 Task: Create a section Burnout Burner and in the section, add a milestone Machine Learning Implementation in the project AgileFrame
Action: Mouse moved to (193, 396)
Screenshot: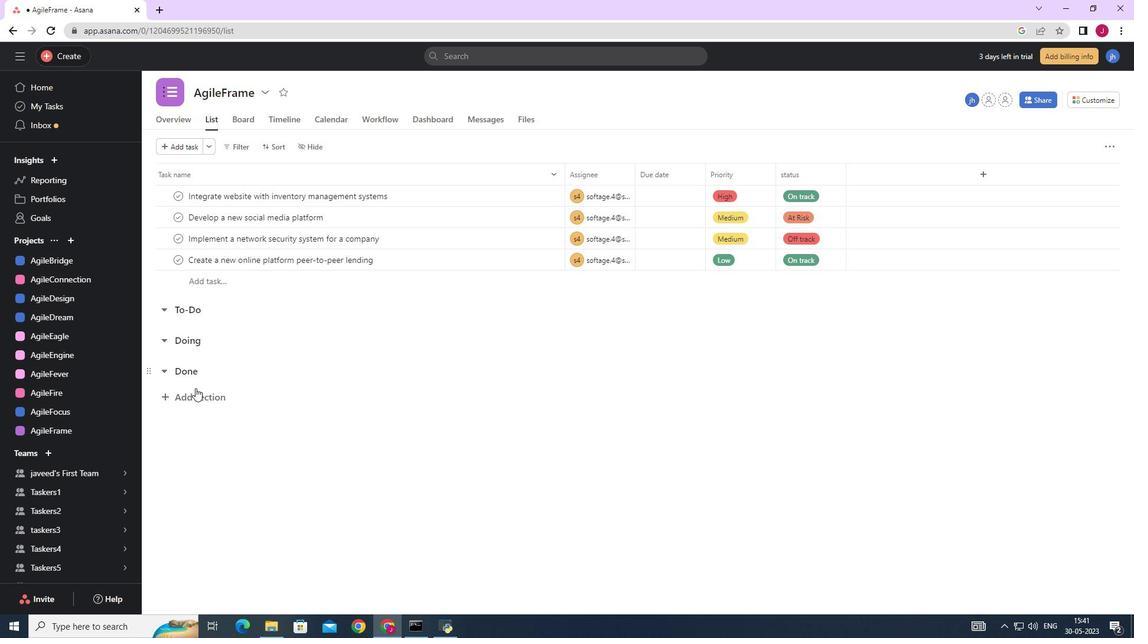 
Action: Mouse pressed left at (193, 396)
Screenshot: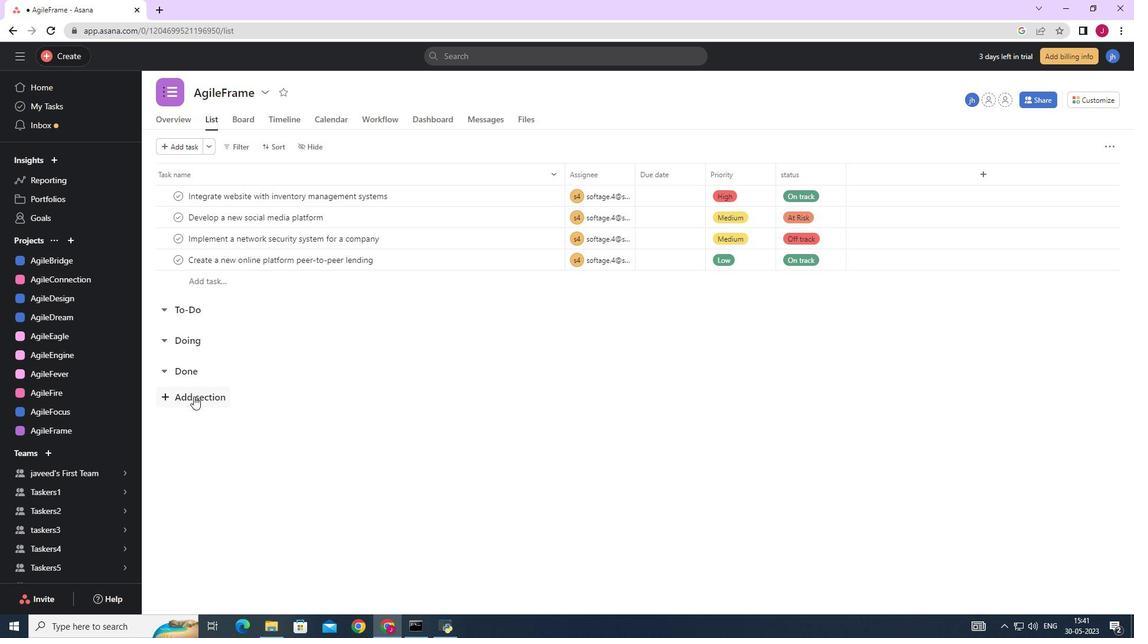 
Action: Mouse moved to (262, 385)
Screenshot: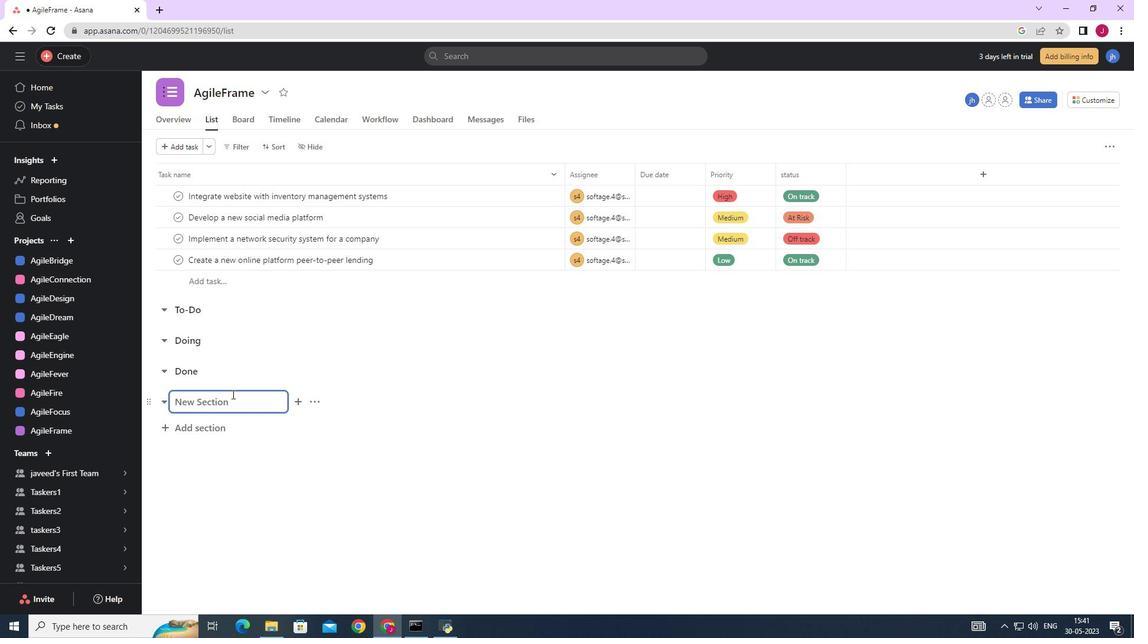 
Action: Key pressed <Key.caps_lock>B<Key.caps_lock>urnout<Key.space><Key.caps_lock>B<Key.caps_lock>urner<Key.enter><Key.caps_lock>M<Key.caps_lock>achine<Key.space><Key.caps_lock>L<Key.caps_lock>earning<Key.space><Key.caps_lock>I<Key.caps_lock>mplementation
Screenshot: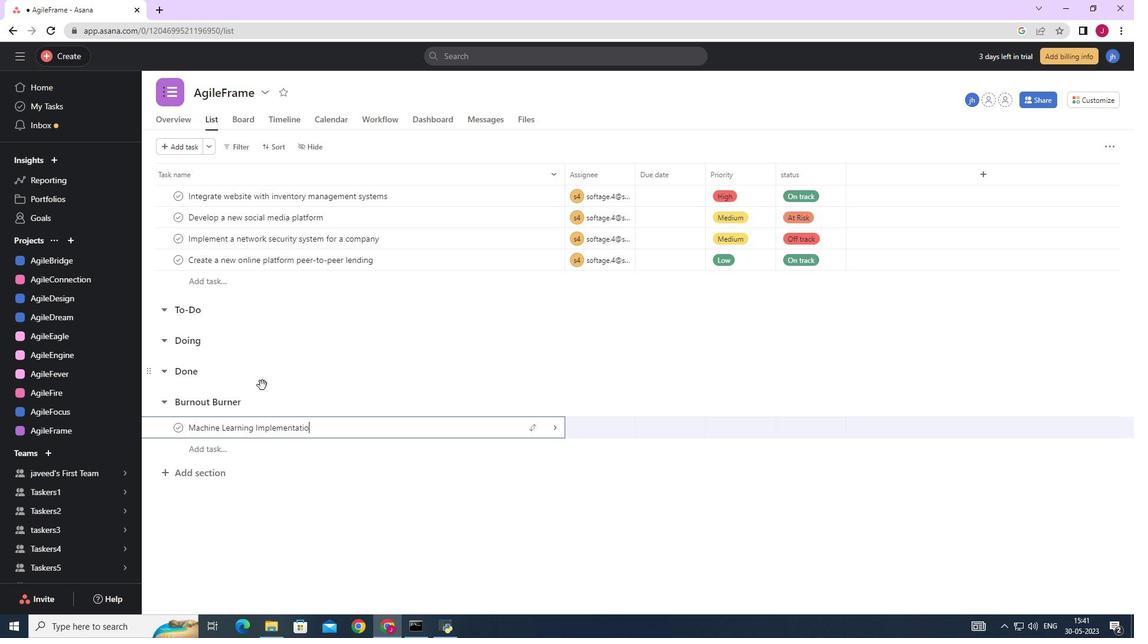 
Action: Mouse moved to (553, 431)
Screenshot: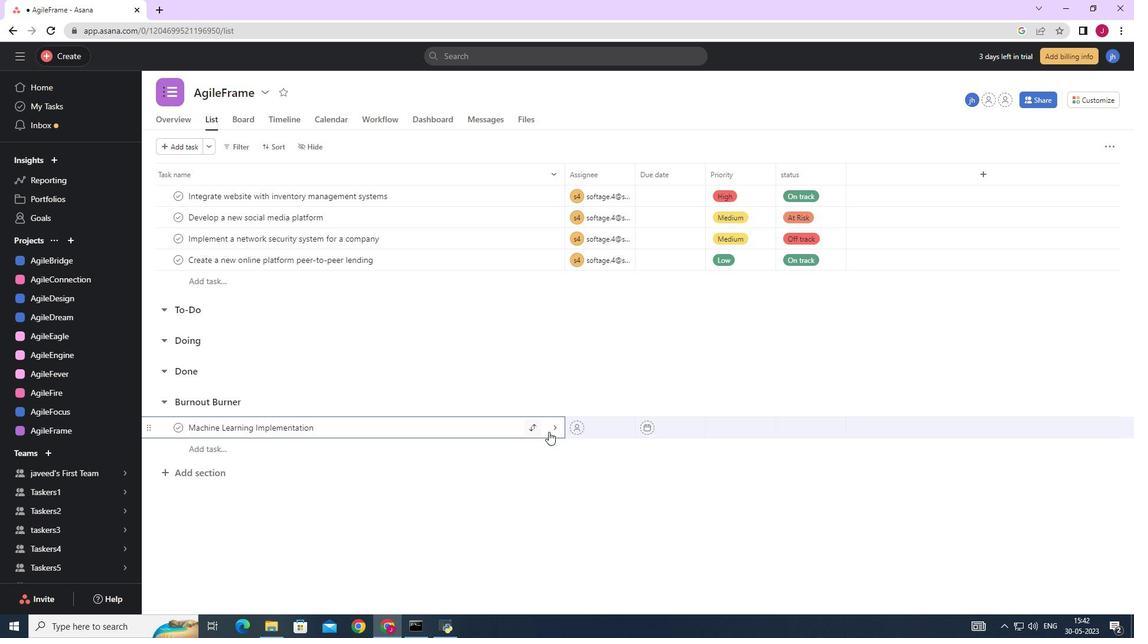 
Action: Mouse pressed left at (553, 431)
Screenshot: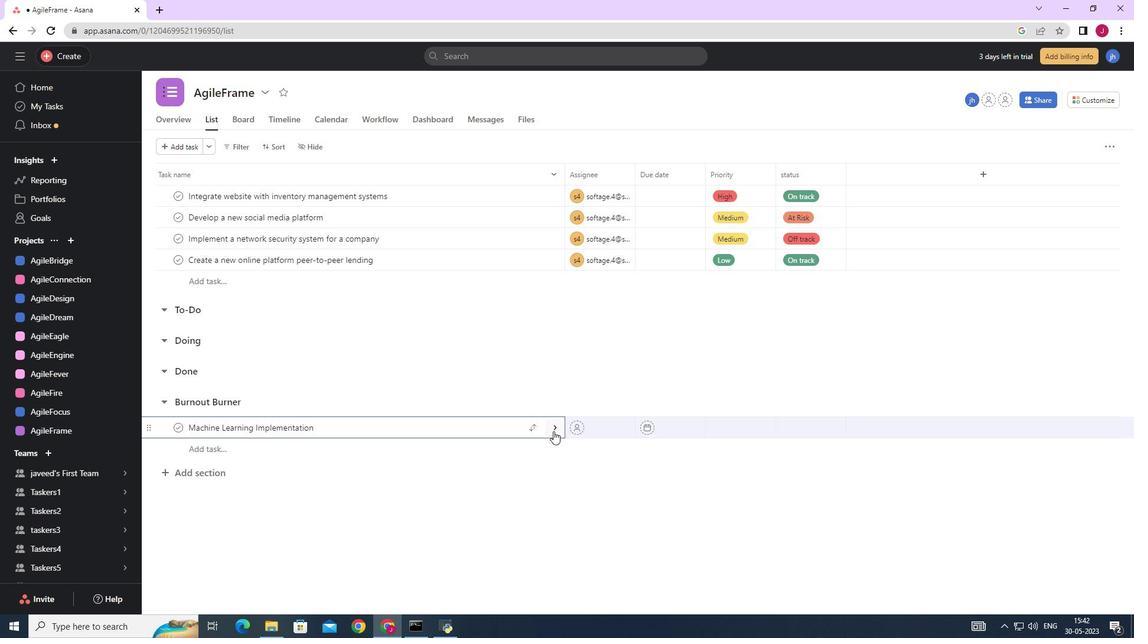 
Action: Mouse moved to (1092, 144)
Screenshot: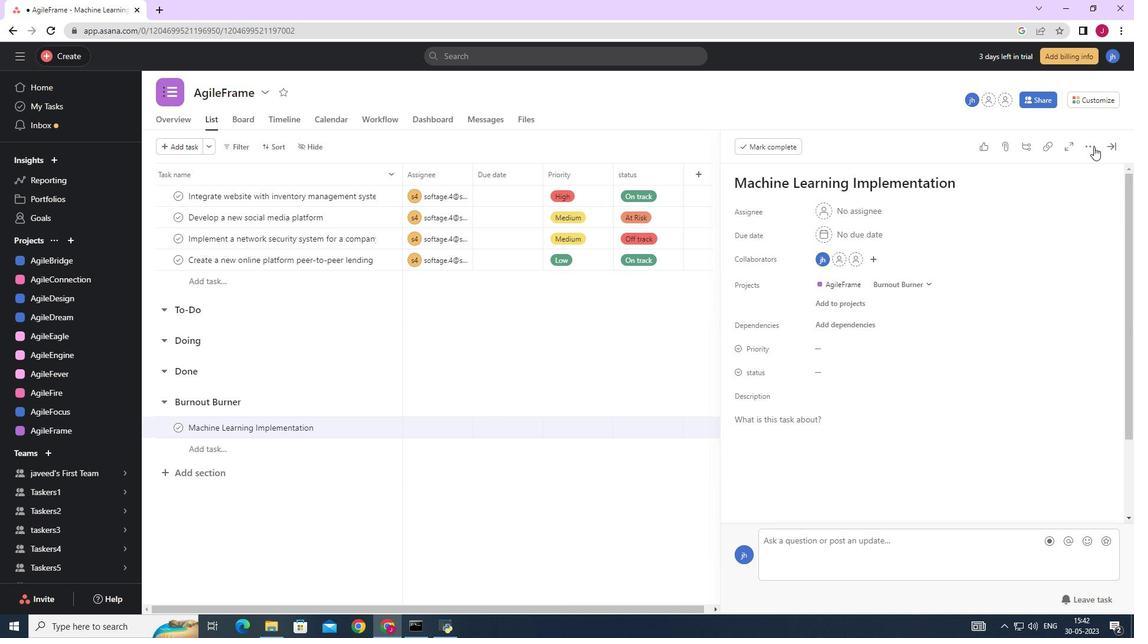 
Action: Mouse pressed left at (1092, 144)
Screenshot: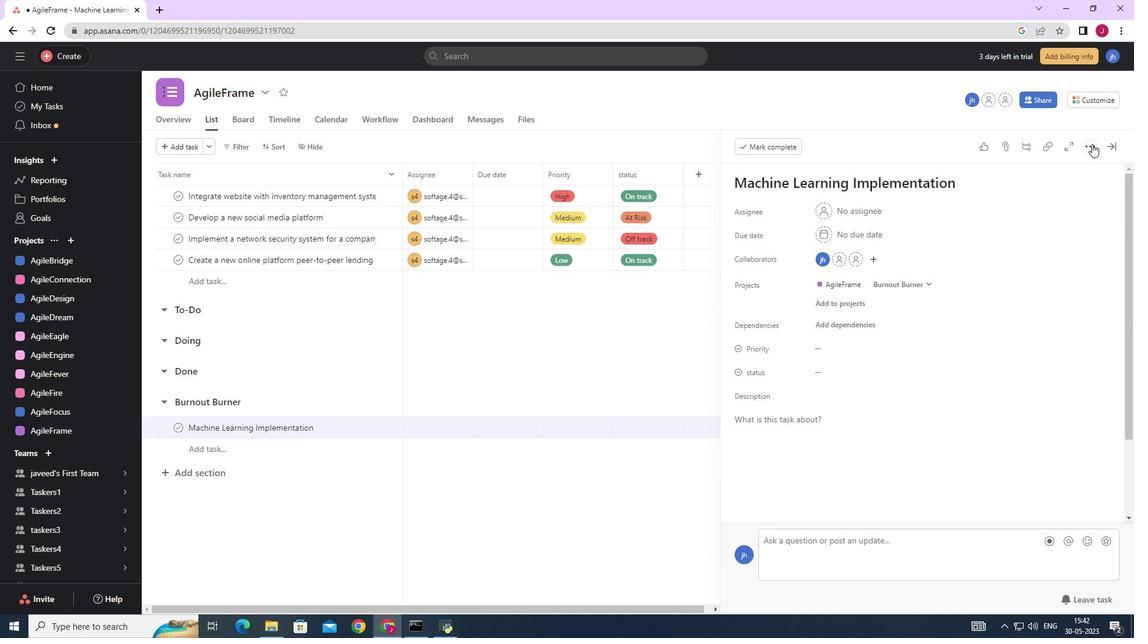
Action: Mouse moved to (999, 193)
Screenshot: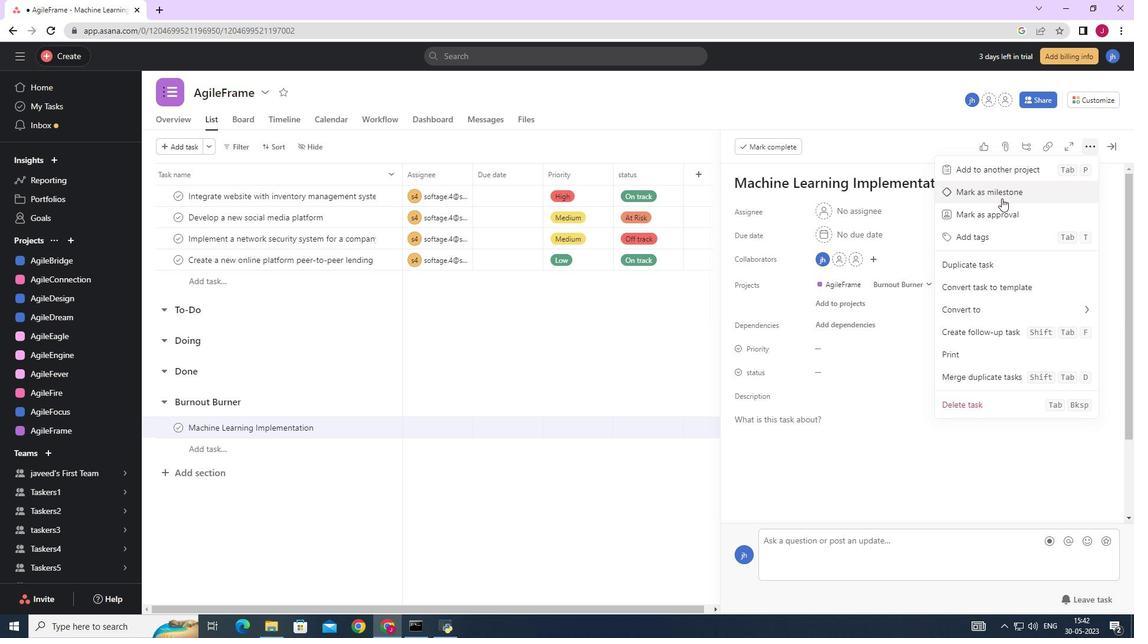 
Action: Mouse pressed left at (999, 193)
Screenshot: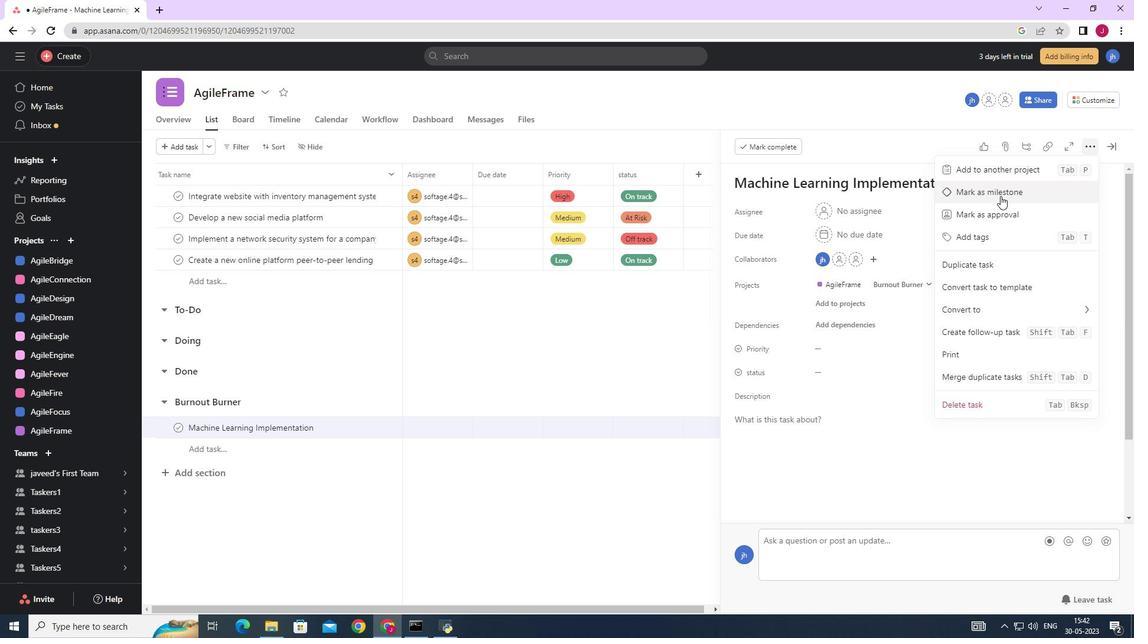 
Action: Mouse moved to (645, 362)
Screenshot: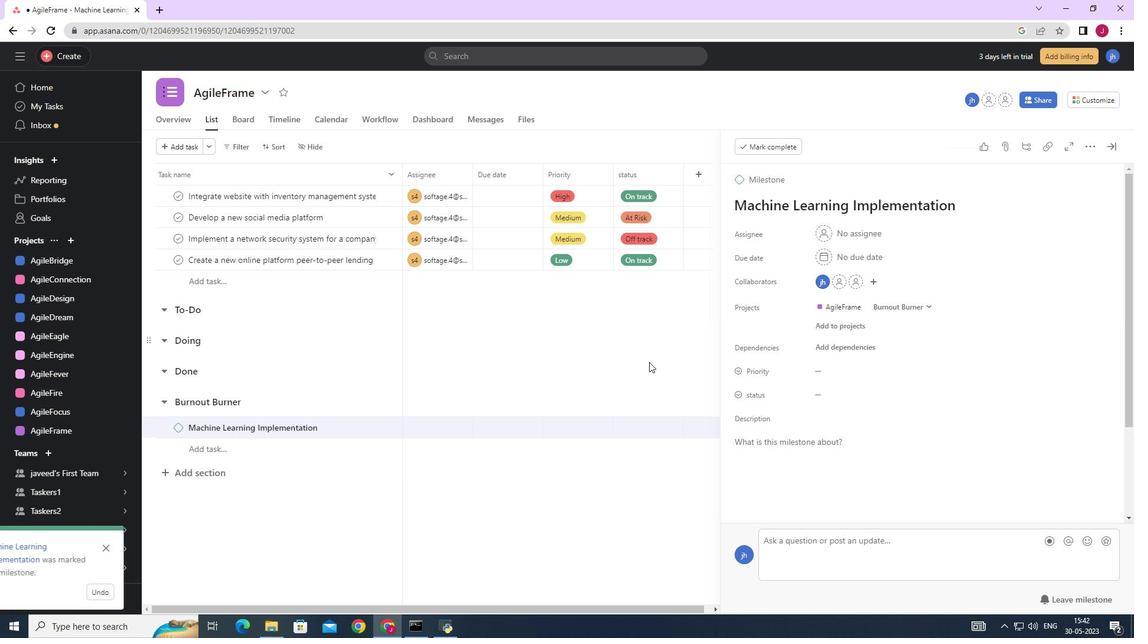 
Action: Mouse pressed left at (645, 362)
Screenshot: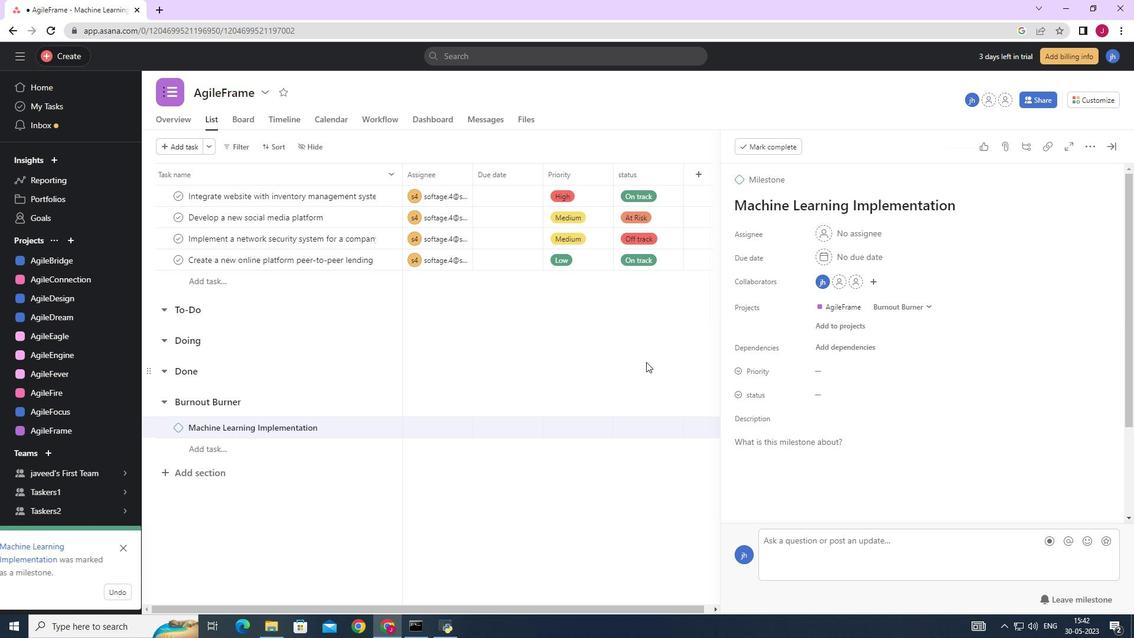 
Action: Mouse moved to (1110, 140)
Screenshot: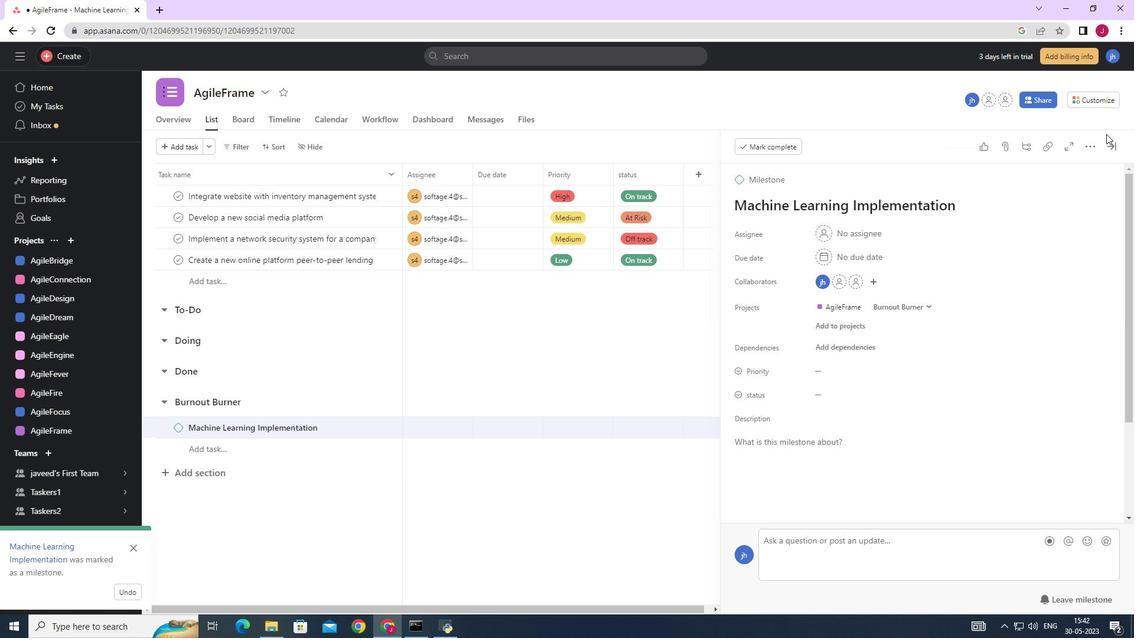 
Action: Mouse pressed left at (1110, 140)
Screenshot: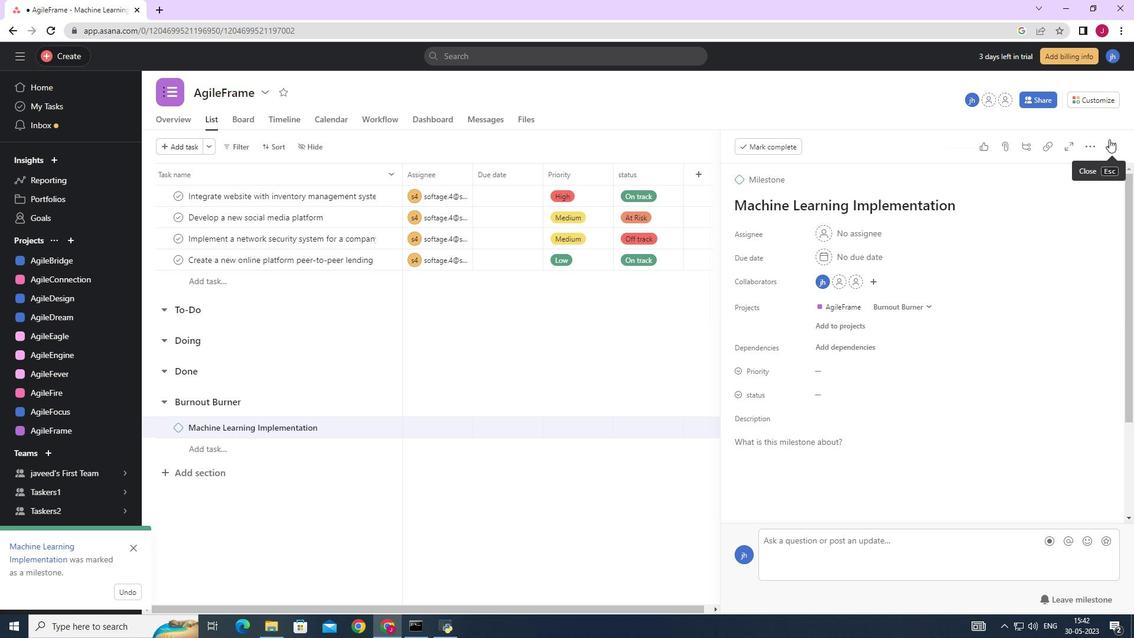 
Action: Mouse moved to (1080, 167)
Screenshot: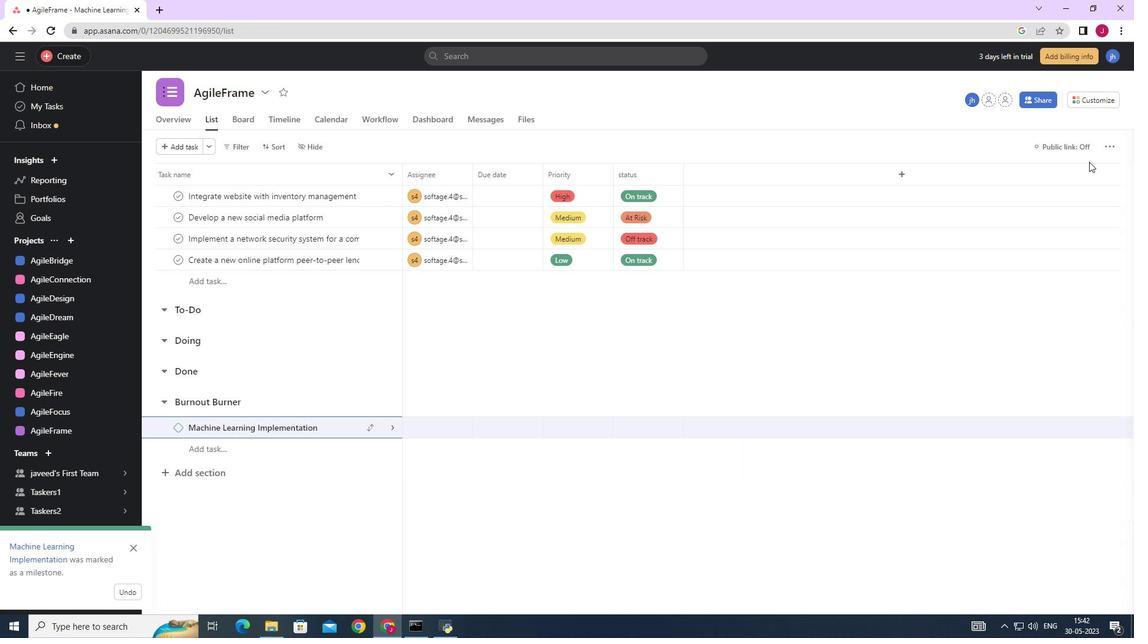 
